 Task: Use the formula "DECIMAL" in spreadsheet "Project protfolio".
Action: Mouse moved to (833, 125)
Screenshot: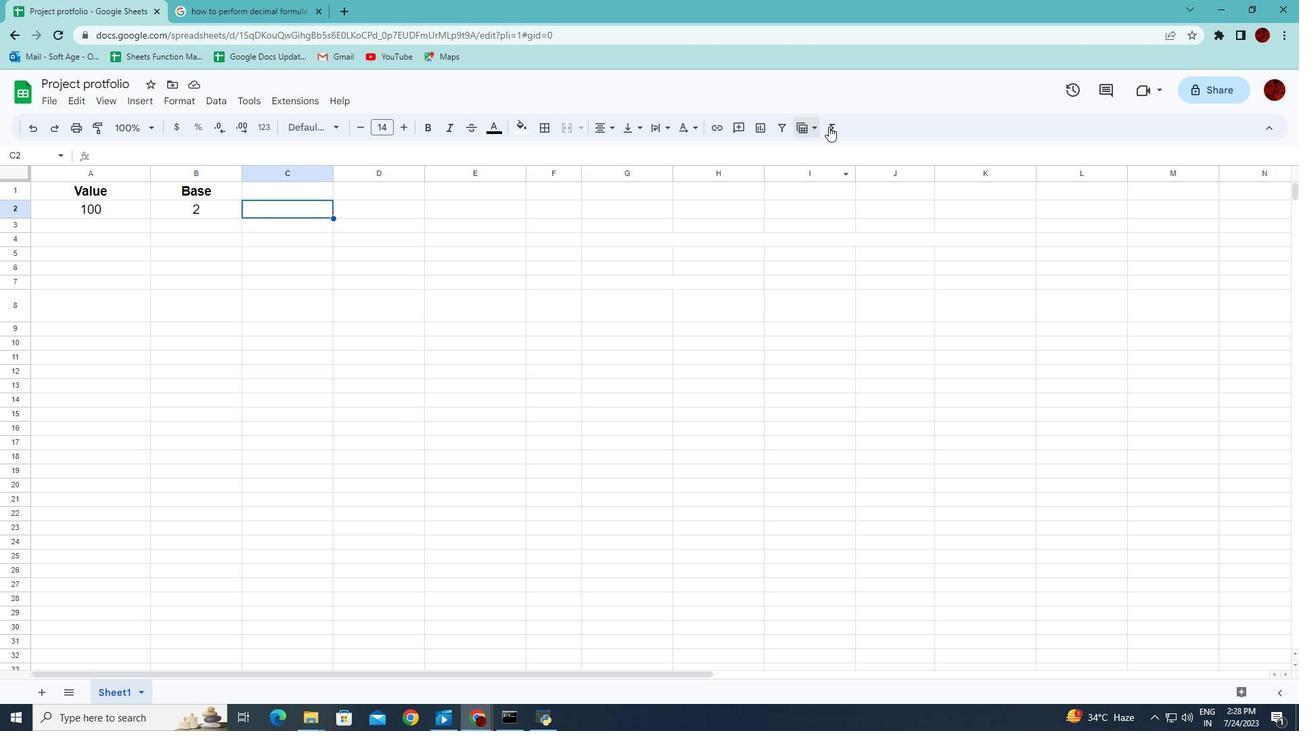 
Action: Mouse pressed left at (833, 125)
Screenshot: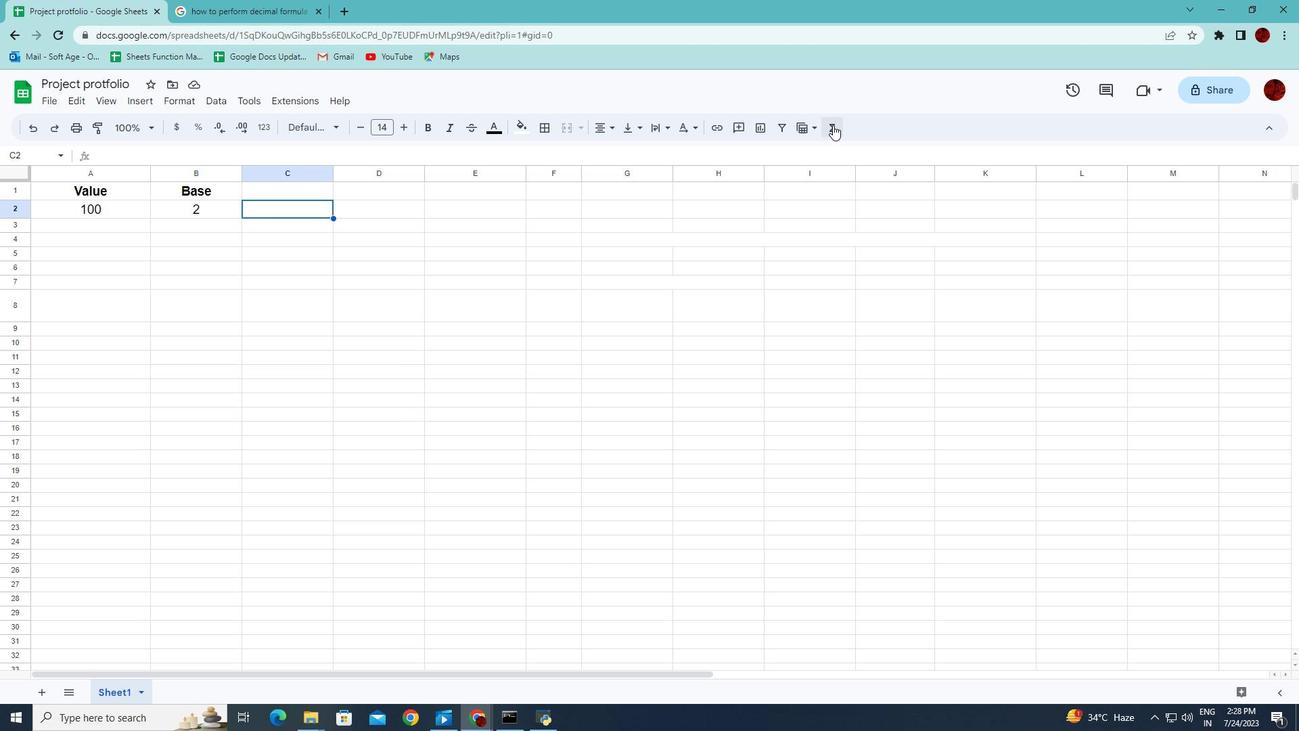
Action: Mouse moved to (1011, 267)
Screenshot: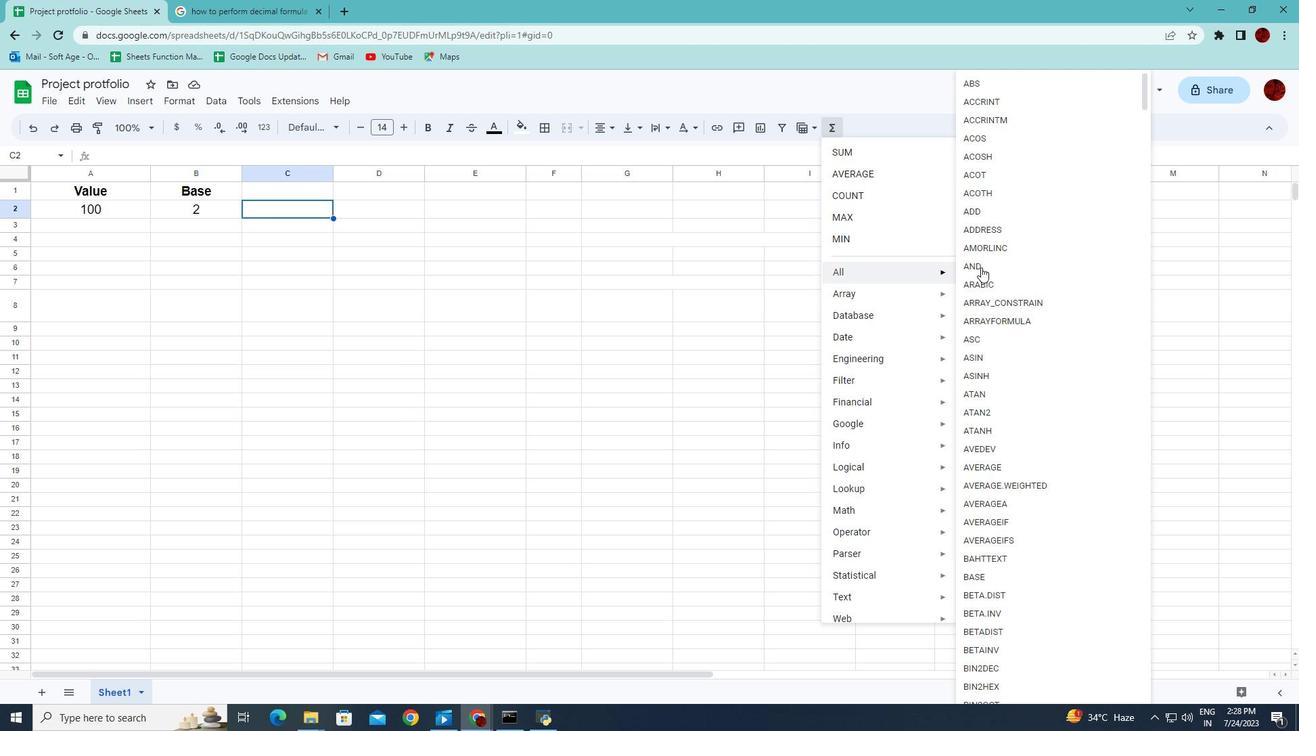 
Action: Mouse scrolled (1011, 266) with delta (0, 0)
Screenshot: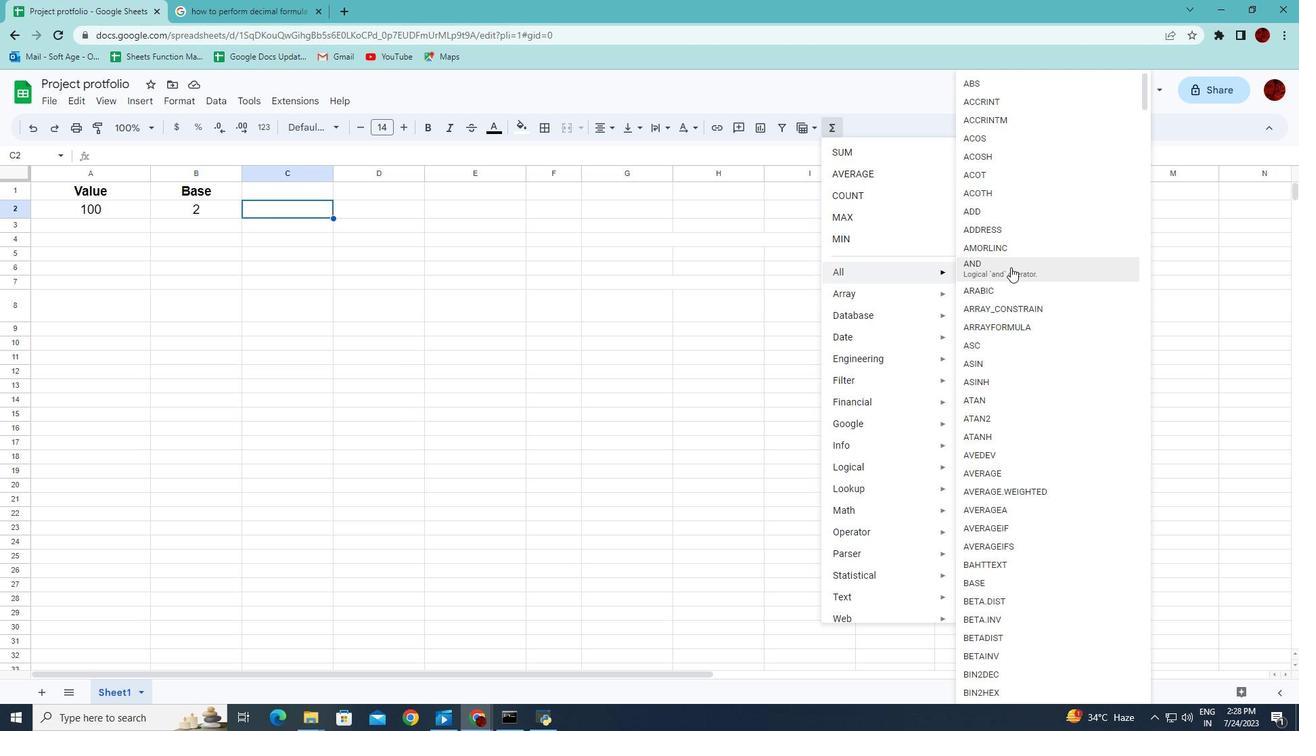 
Action: Mouse scrolled (1011, 266) with delta (0, 0)
Screenshot: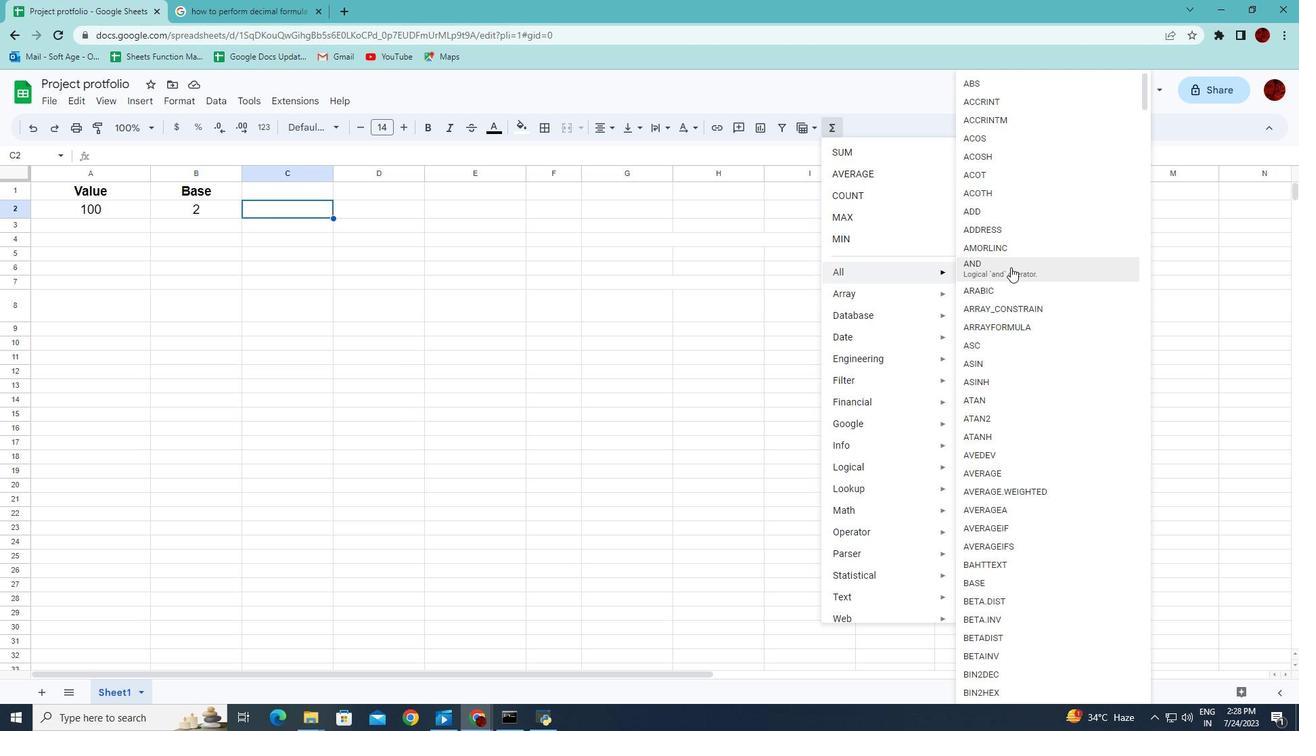 
Action: Mouse scrolled (1011, 266) with delta (0, 0)
Screenshot: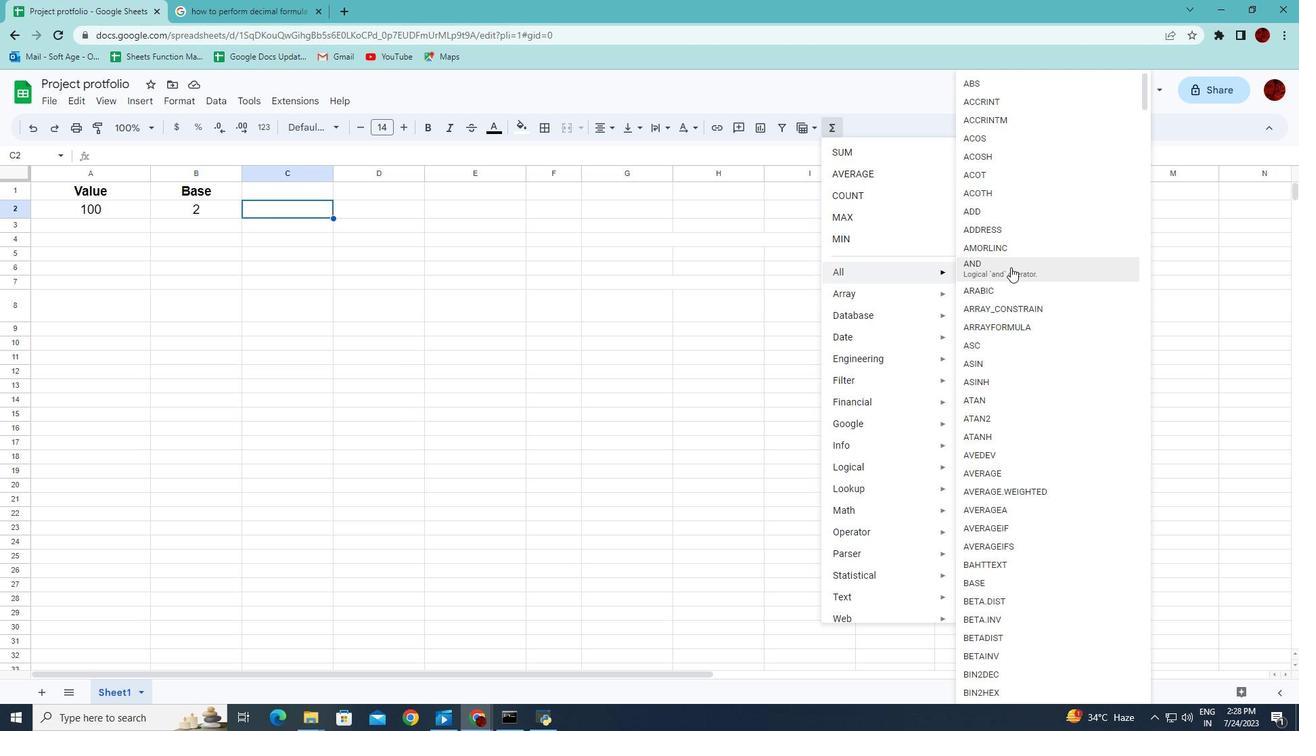 
Action: Mouse scrolled (1011, 266) with delta (0, 0)
Screenshot: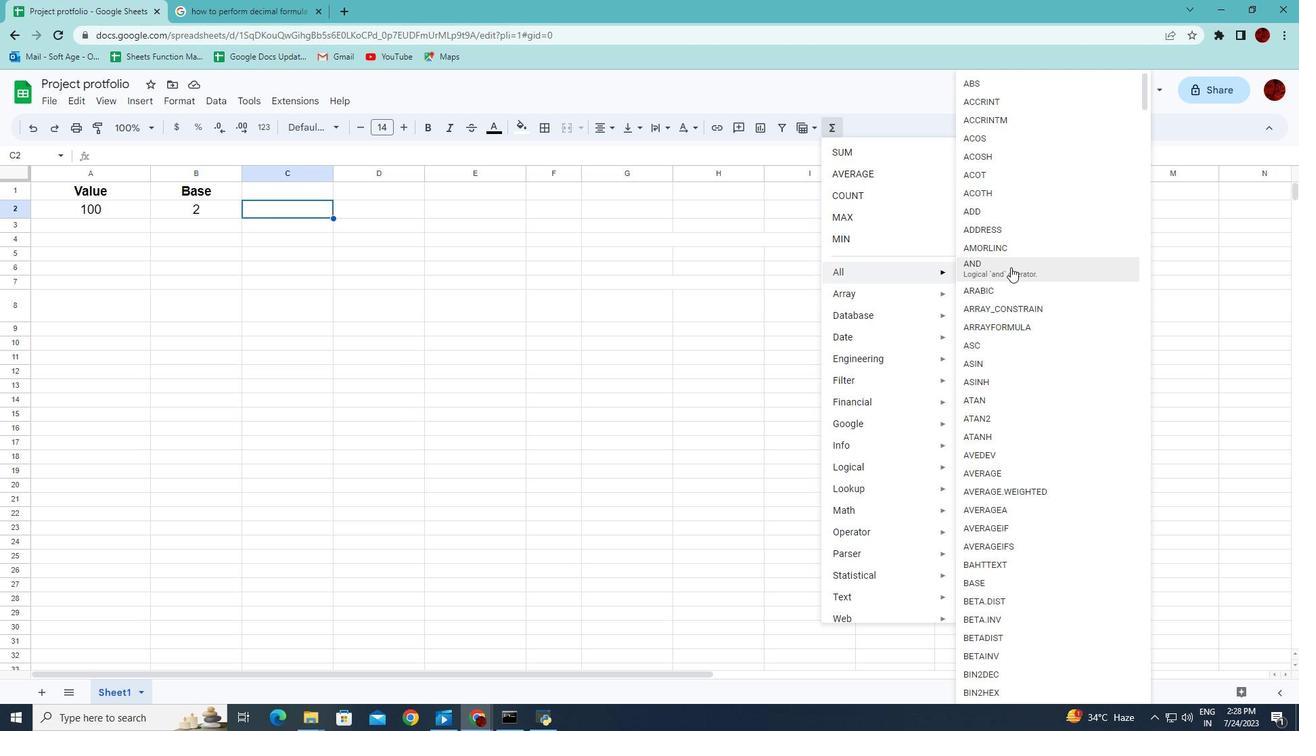 
Action: Mouse scrolled (1011, 266) with delta (0, 0)
Screenshot: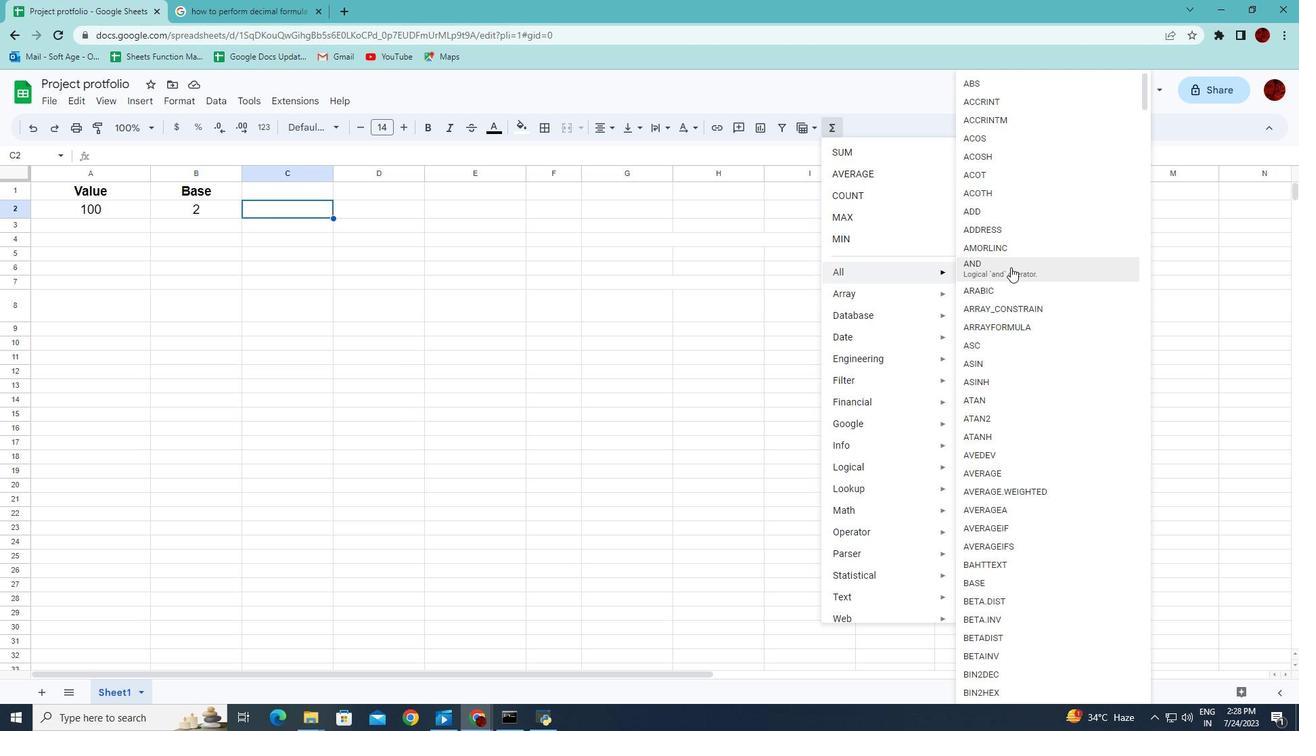 
Action: Mouse scrolled (1011, 266) with delta (0, 0)
Screenshot: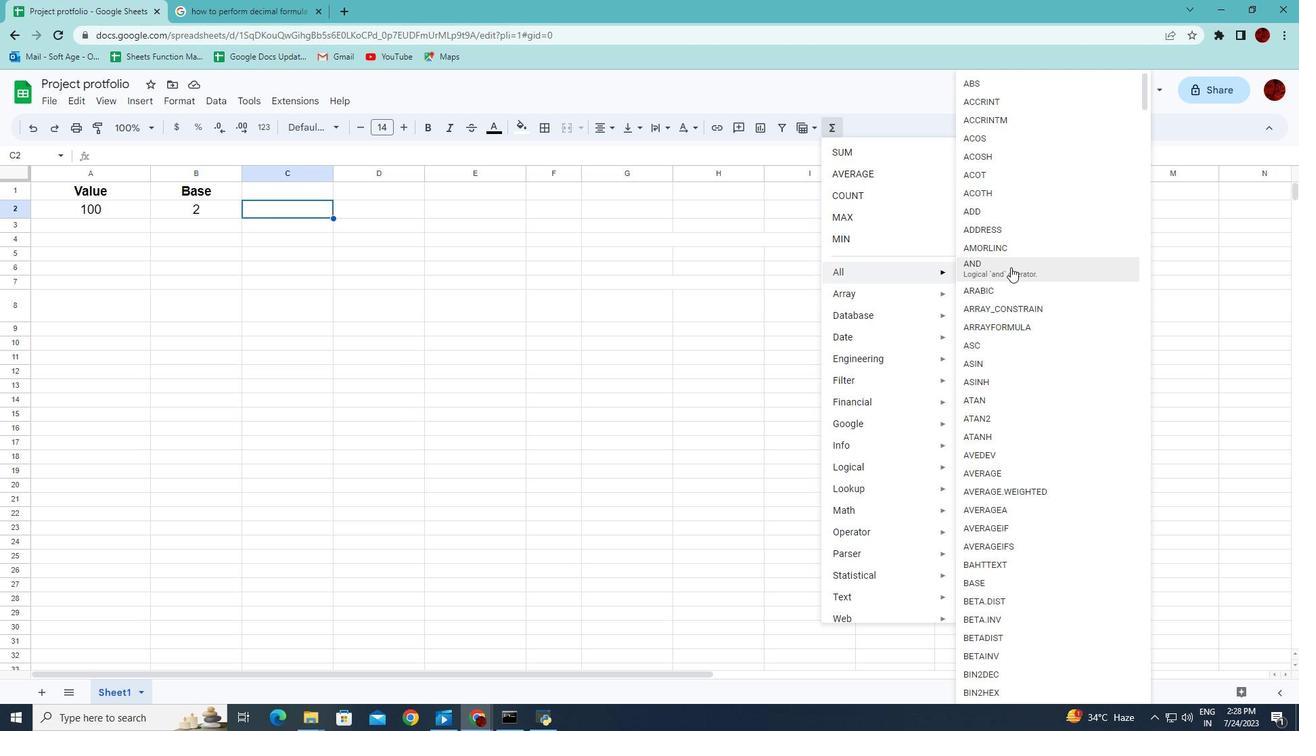 
Action: Mouse scrolled (1011, 266) with delta (0, 0)
Screenshot: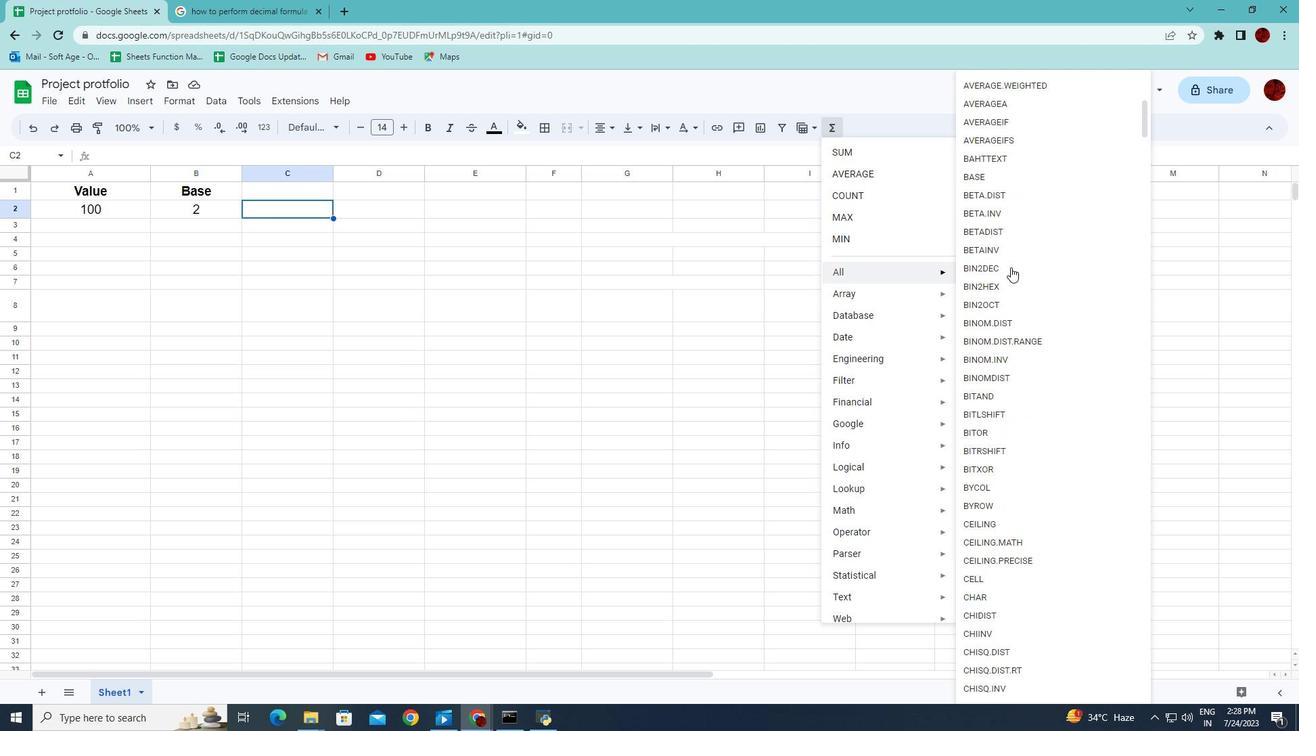 
Action: Mouse scrolled (1011, 266) with delta (0, 0)
Screenshot: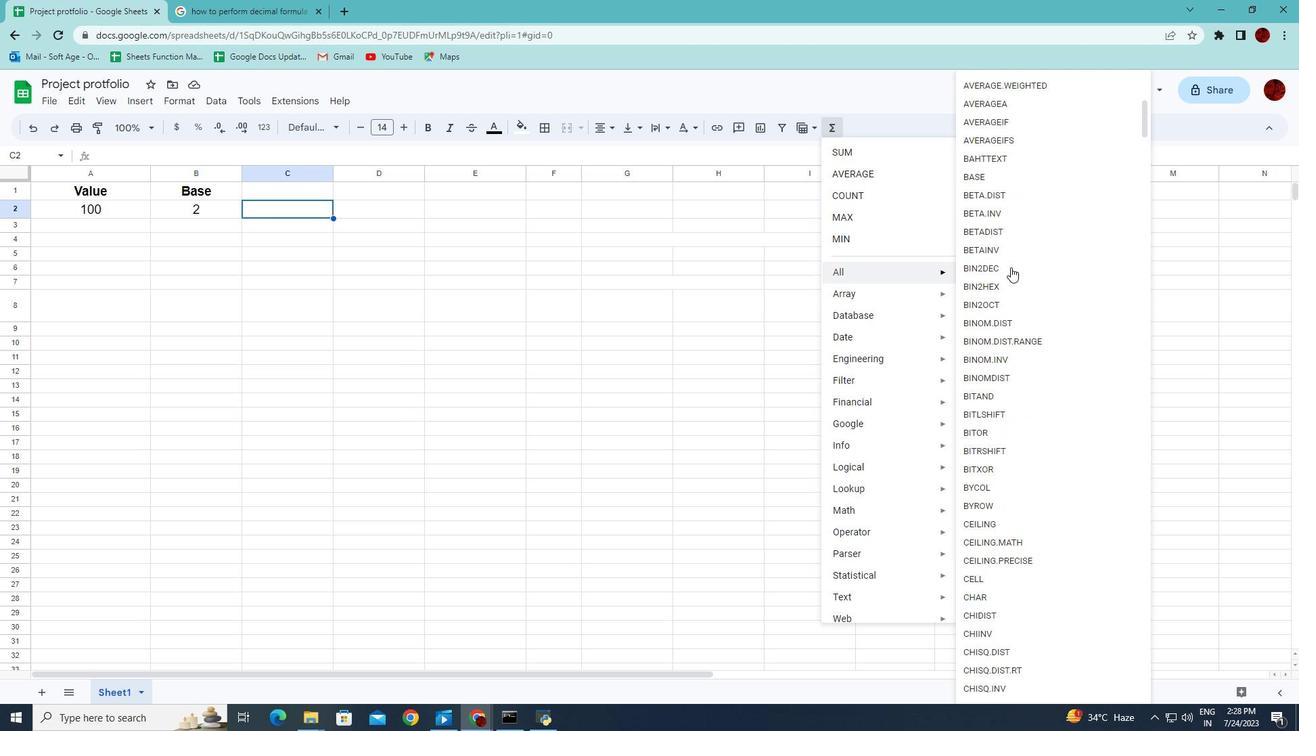 
Action: Mouse scrolled (1011, 266) with delta (0, 0)
Screenshot: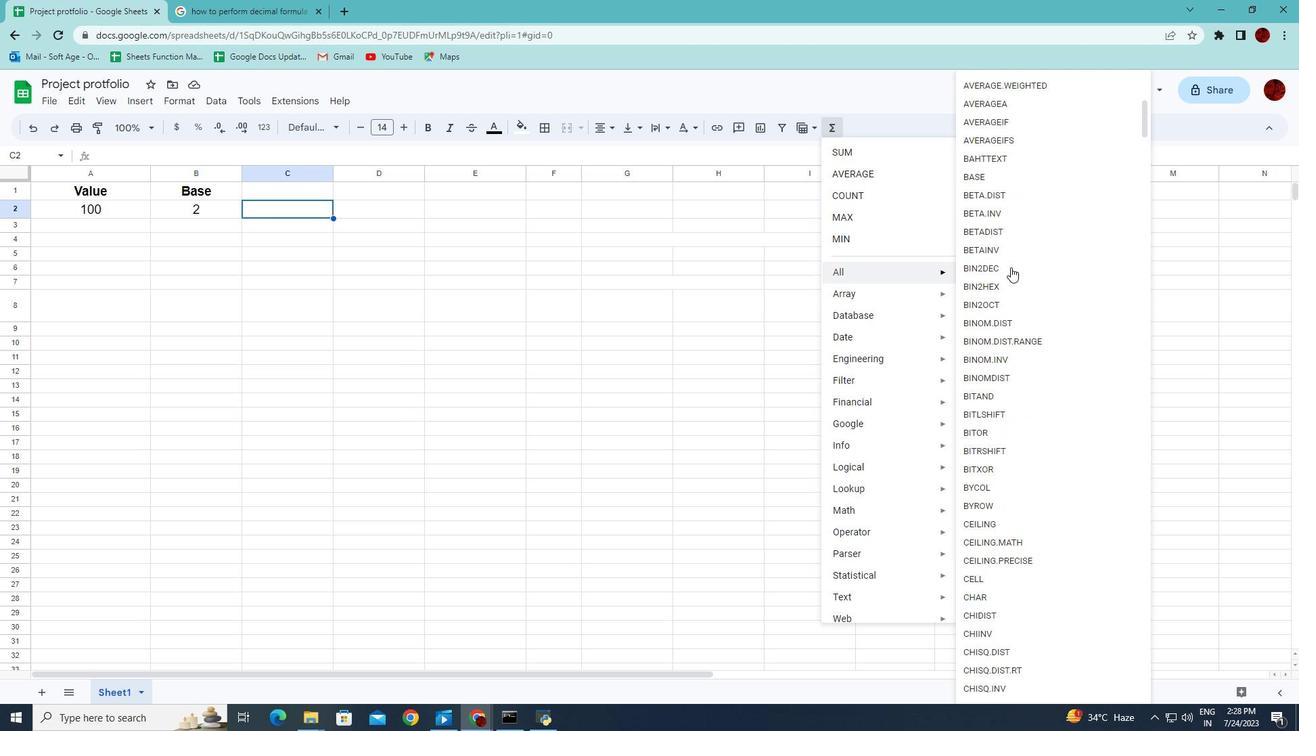 
Action: Mouse scrolled (1011, 266) with delta (0, 0)
Screenshot: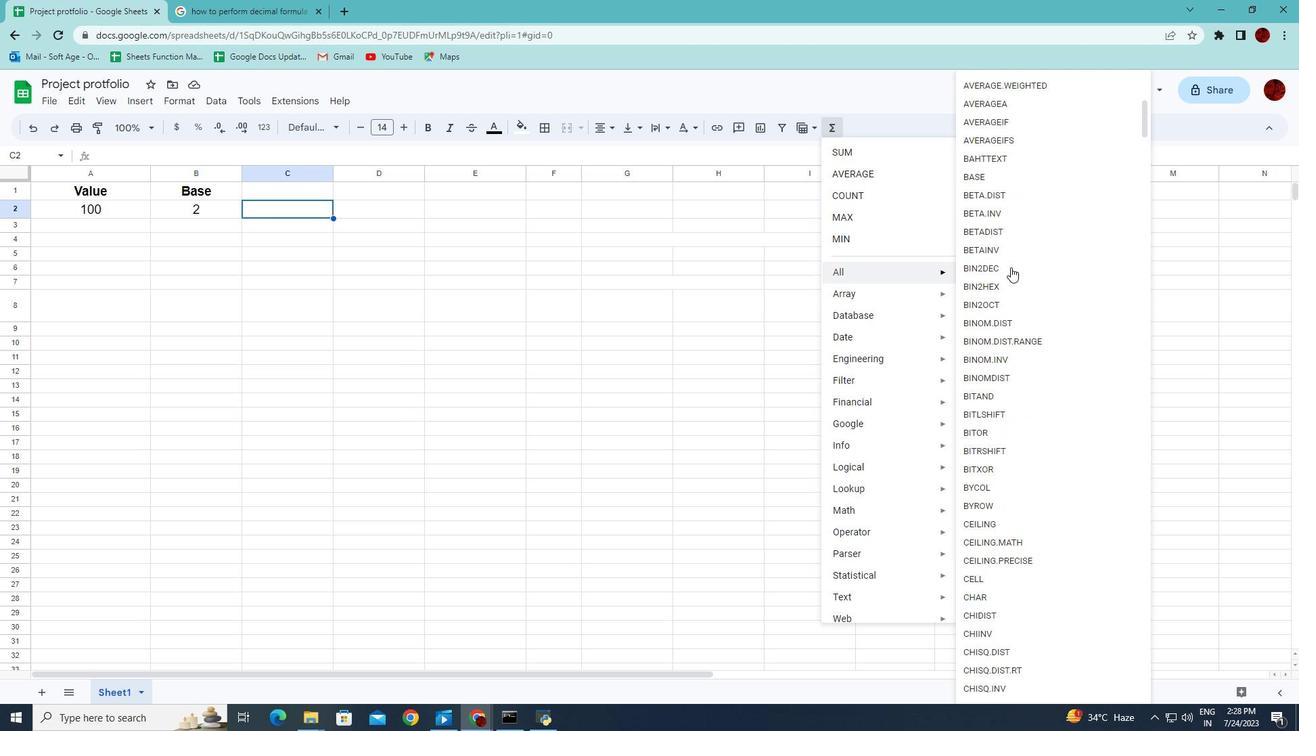 
Action: Mouse scrolled (1011, 266) with delta (0, 0)
Screenshot: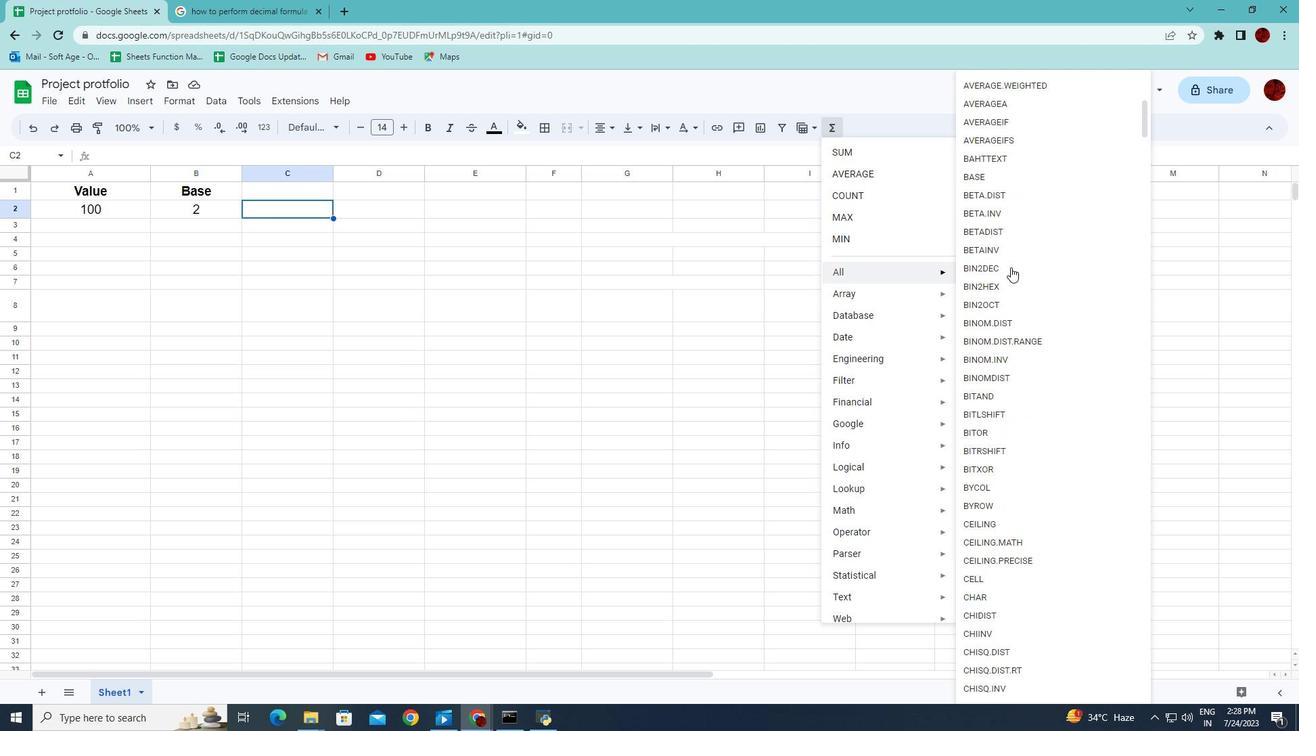 
Action: Mouse scrolled (1011, 266) with delta (0, 0)
Screenshot: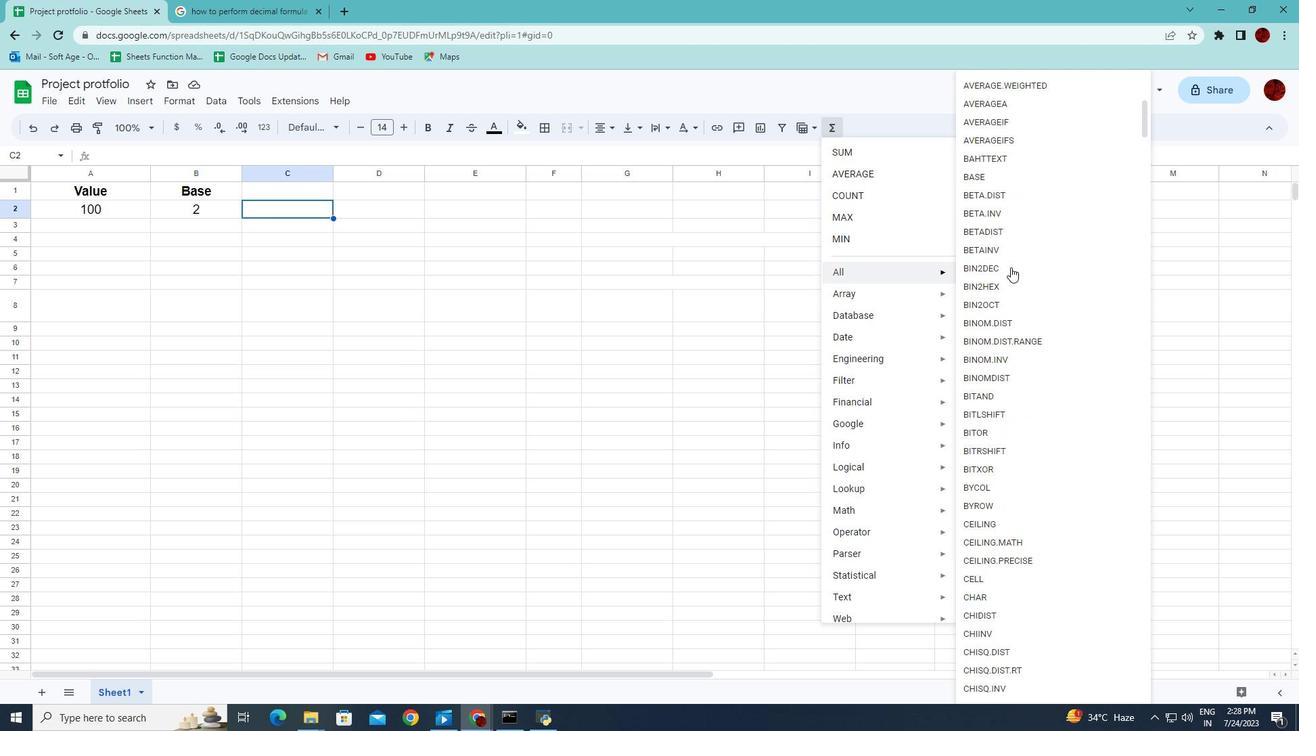 
Action: Mouse scrolled (1011, 266) with delta (0, 0)
Screenshot: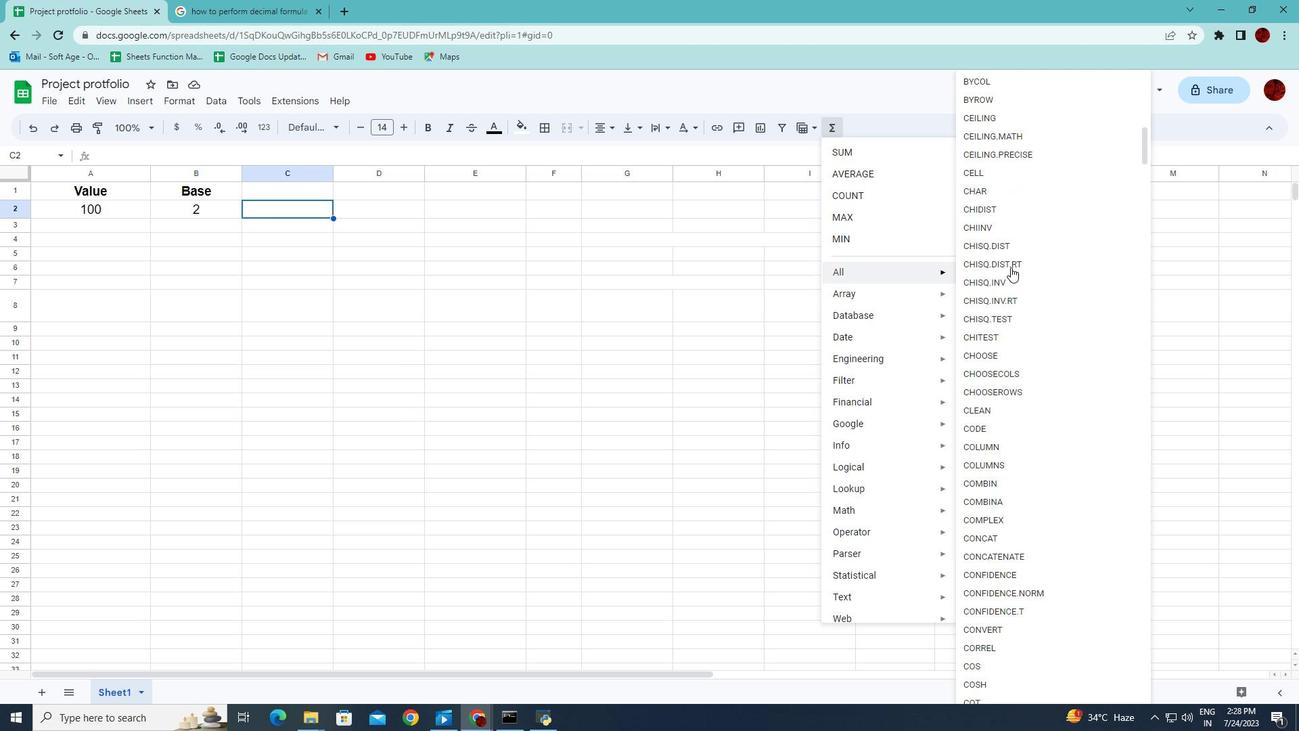 
Action: Mouse scrolled (1011, 266) with delta (0, 0)
Screenshot: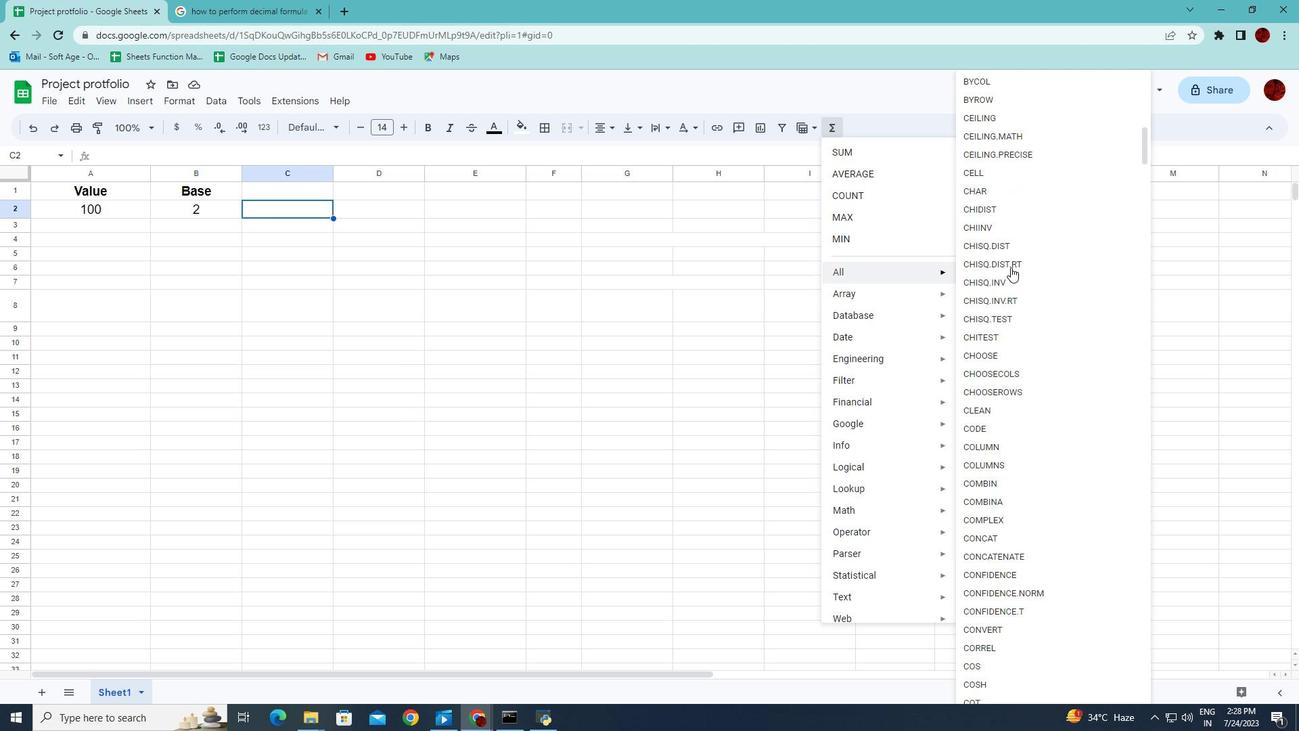 
Action: Mouse scrolled (1011, 266) with delta (0, 0)
Screenshot: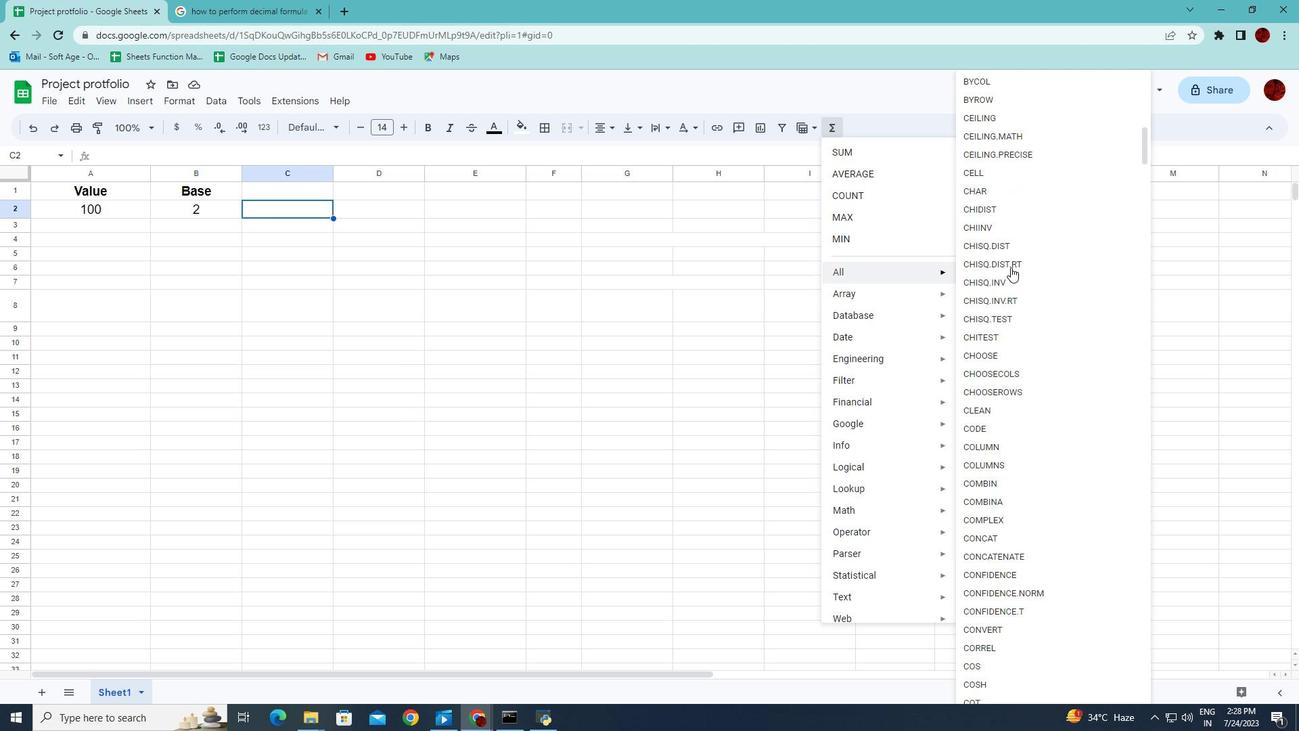 
Action: Mouse scrolled (1011, 266) with delta (0, 0)
Screenshot: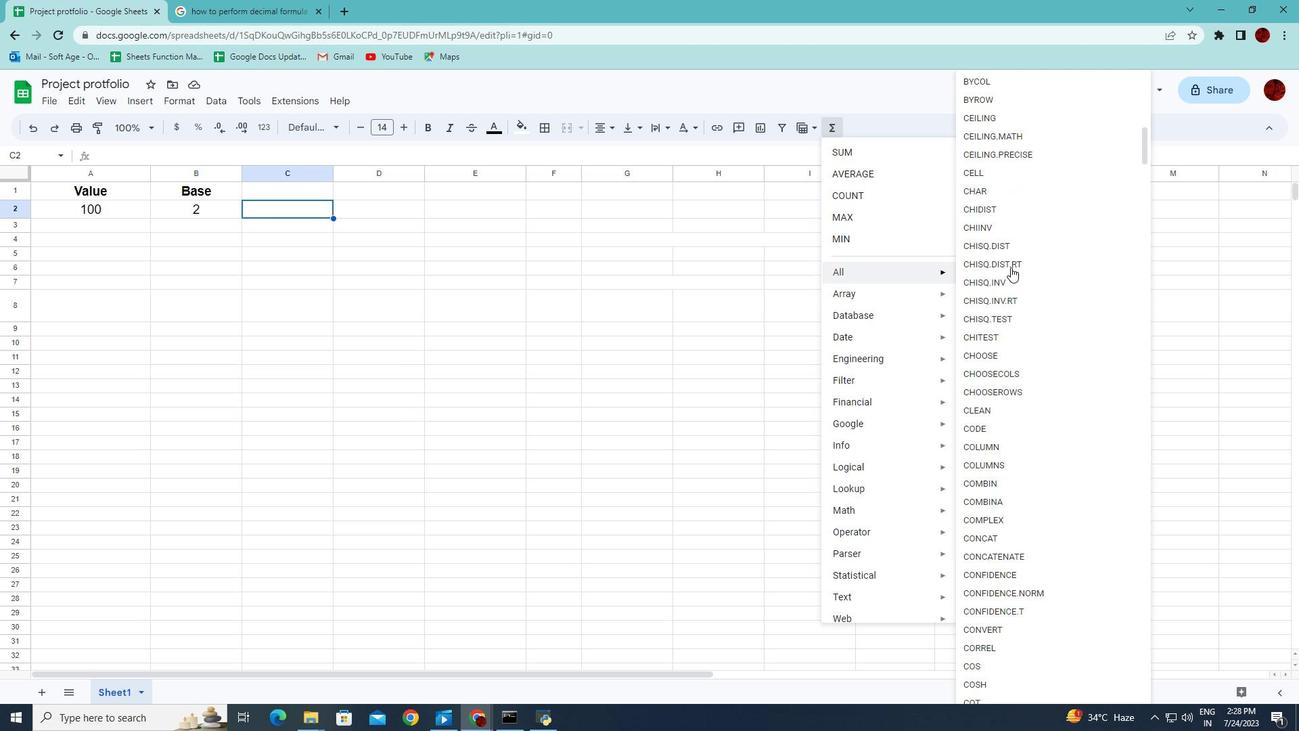 
Action: Mouse scrolled (1011, 266) with delta (0, 0)
Screenshot: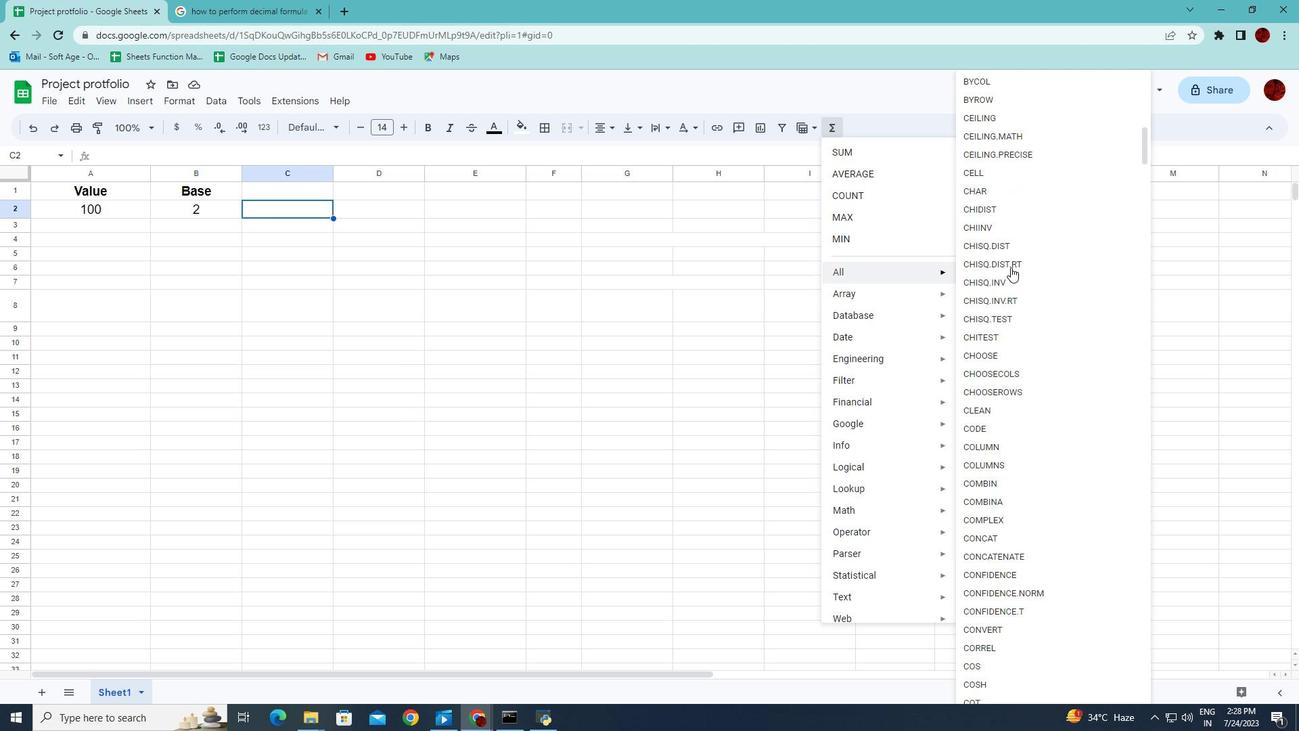 
Action: Mouse scrolled (1011, 266) with delta (0, 0)
Screenshot: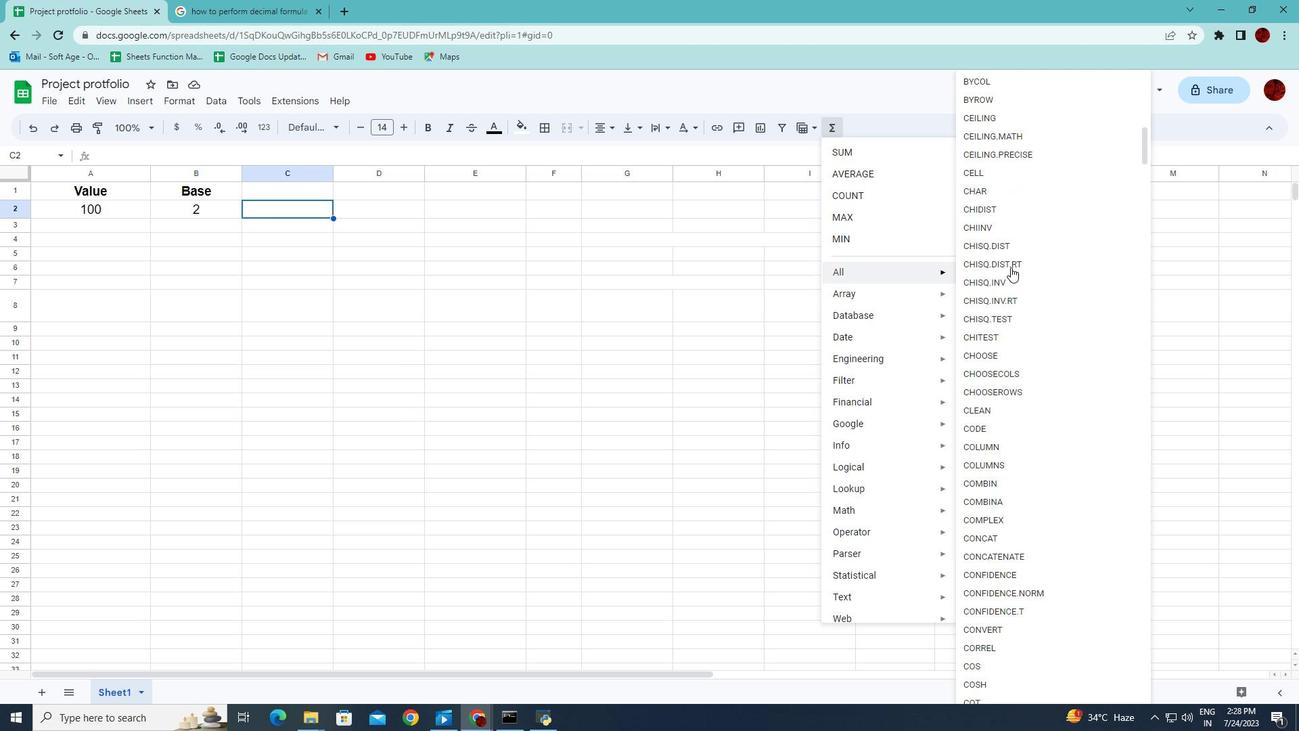 
Action: Mouse scrolled (1011, 266) with delta (0, 0)
Screenshot: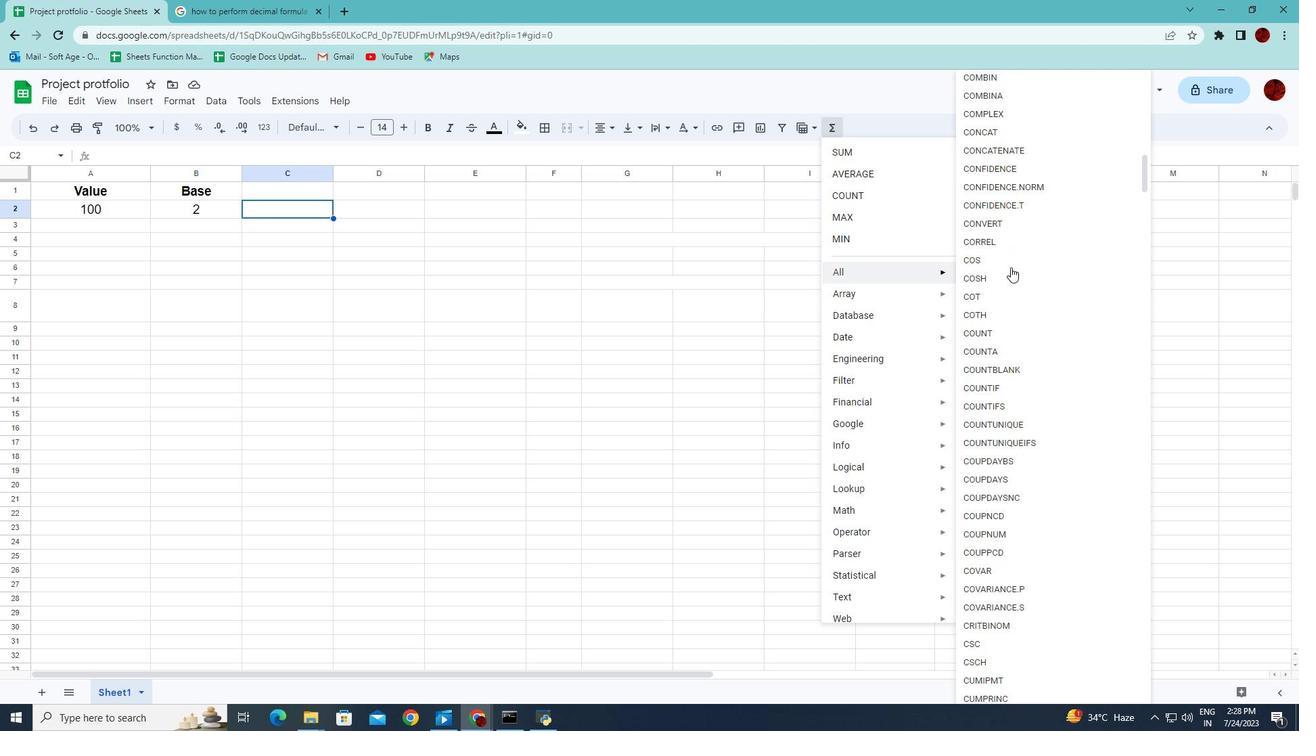 
Action: Mouse scrolled (1011, 266) with delta (0, 0)
Screenshot: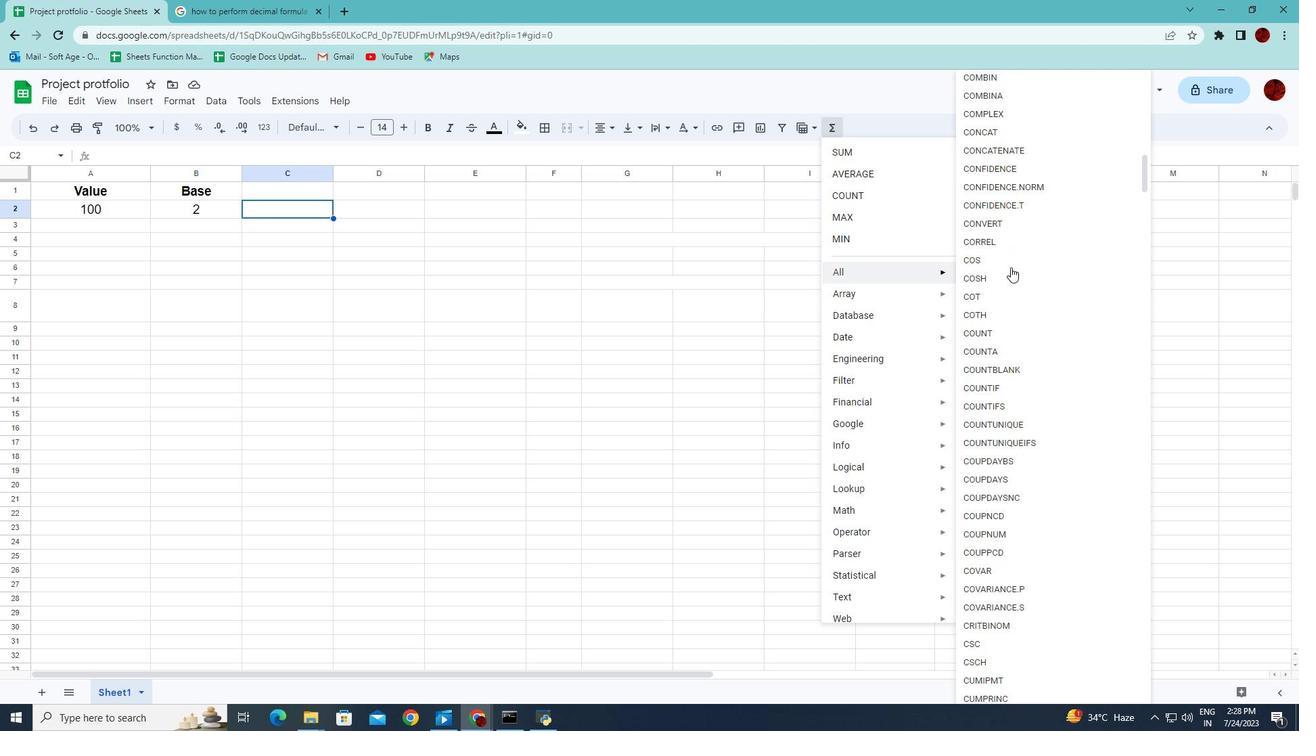 
Action: Mouse scrolled (1011, 266) with delta (0, 0)
Screenshot: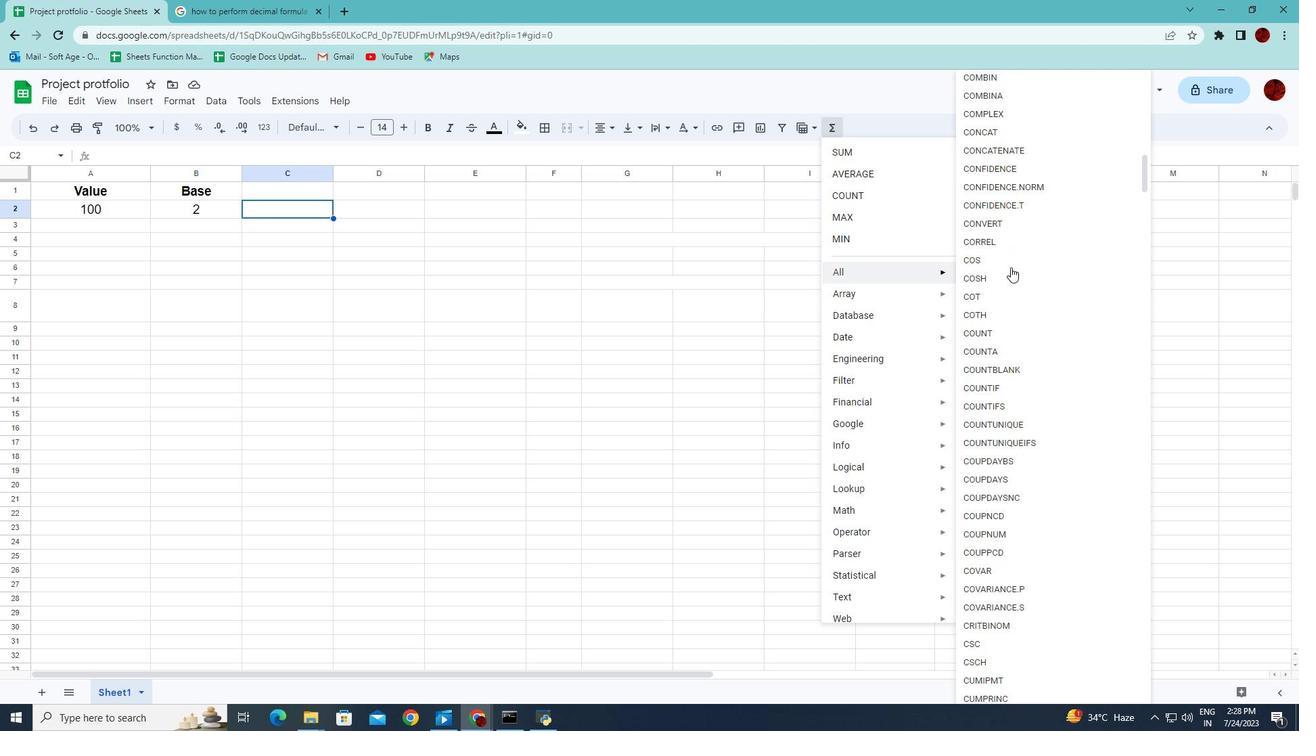
Action: Mouse scrolled (1011, 266) with delta (0, 0)
Screenshot: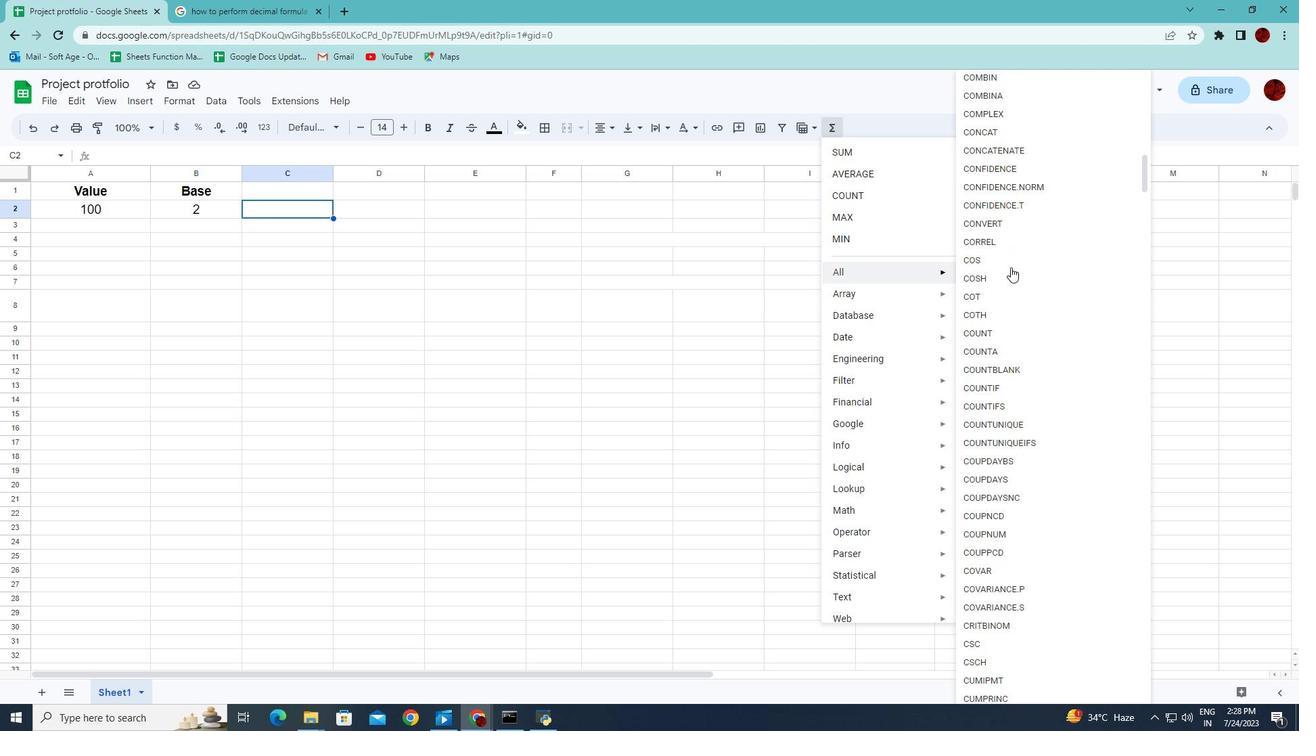 
Action: Mouse scrolled (1011, 266) with delta (0, 0)
Screenshot: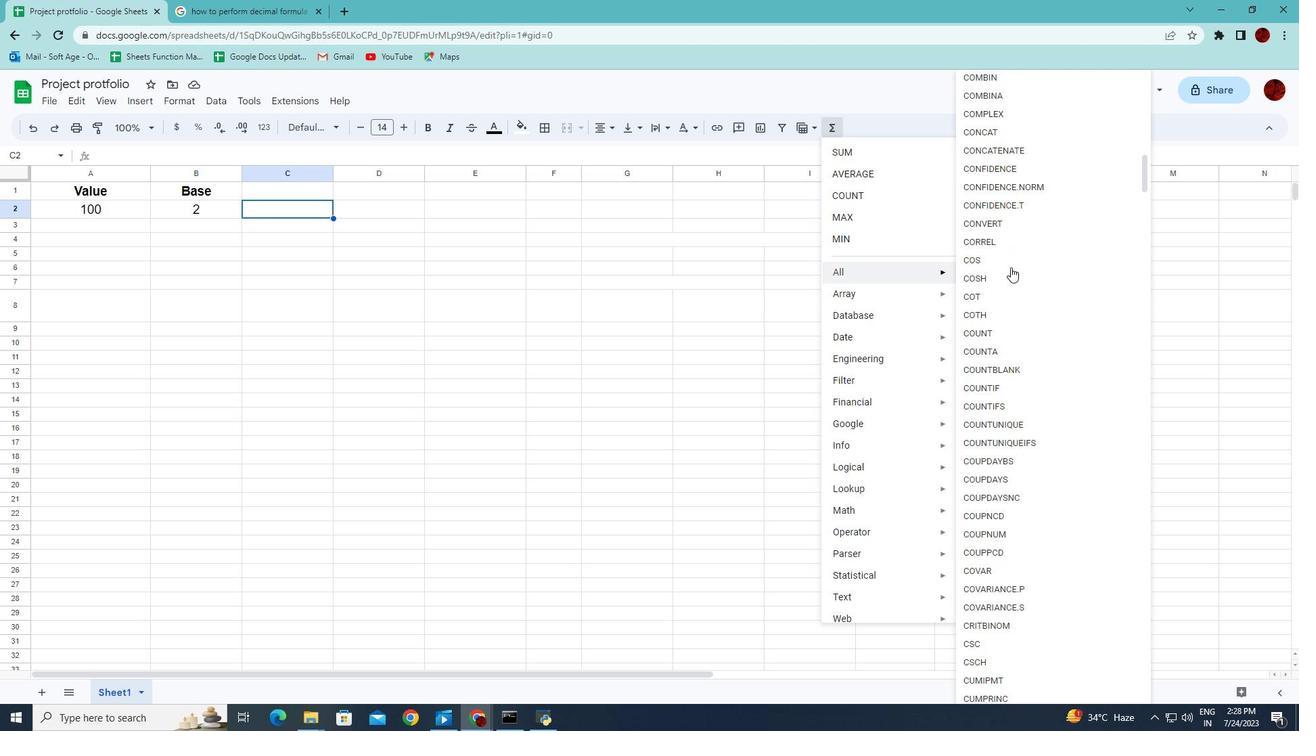 
Action: Mouse scrolled (1011, 266) with delta (0, 0)
Screenshot: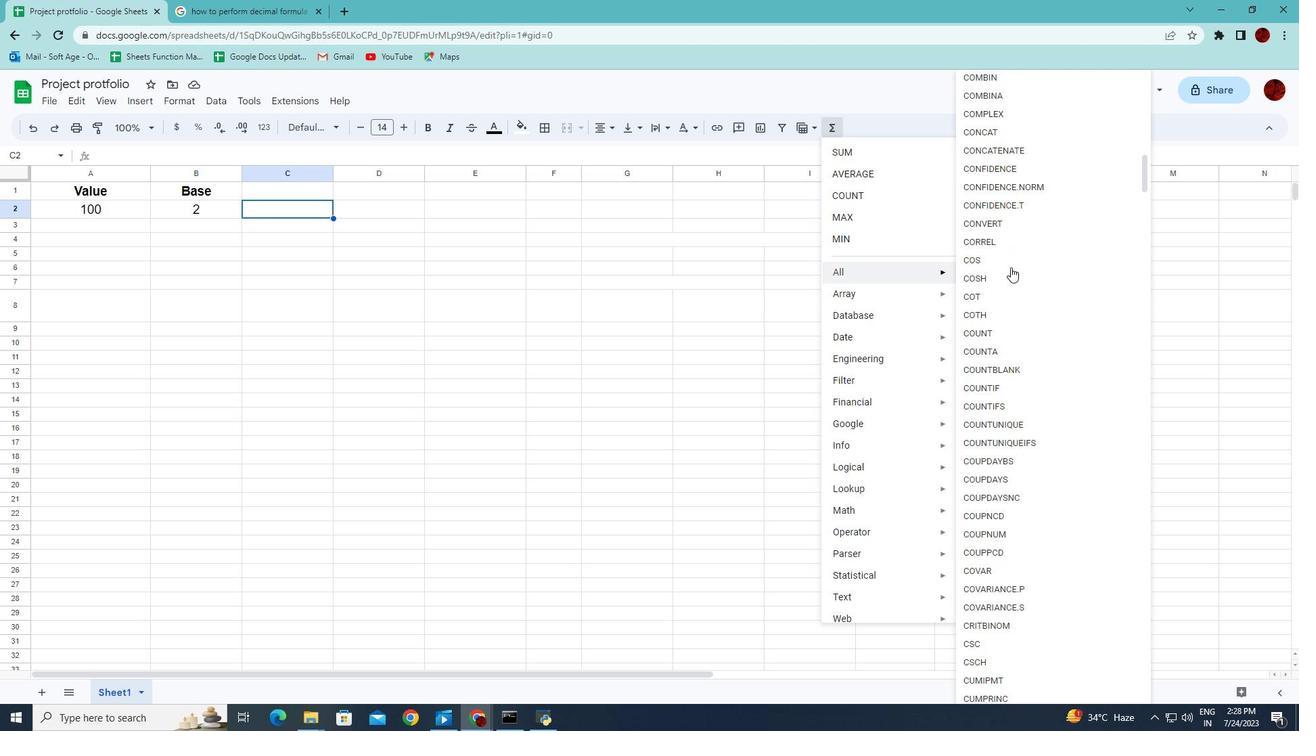
Action: Mouse moved to (1004, 580)
Screenshot: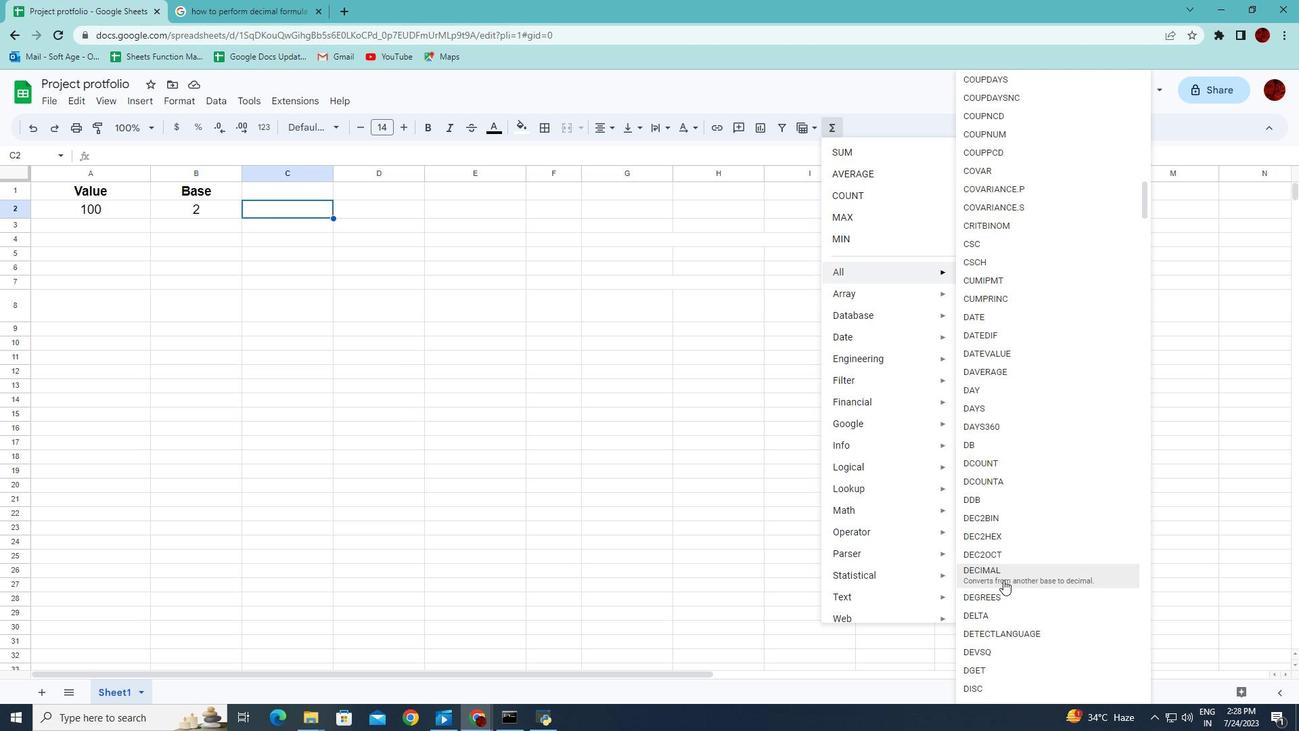 
Action: Mouse pressed left at (1004, 580)
Screenshot: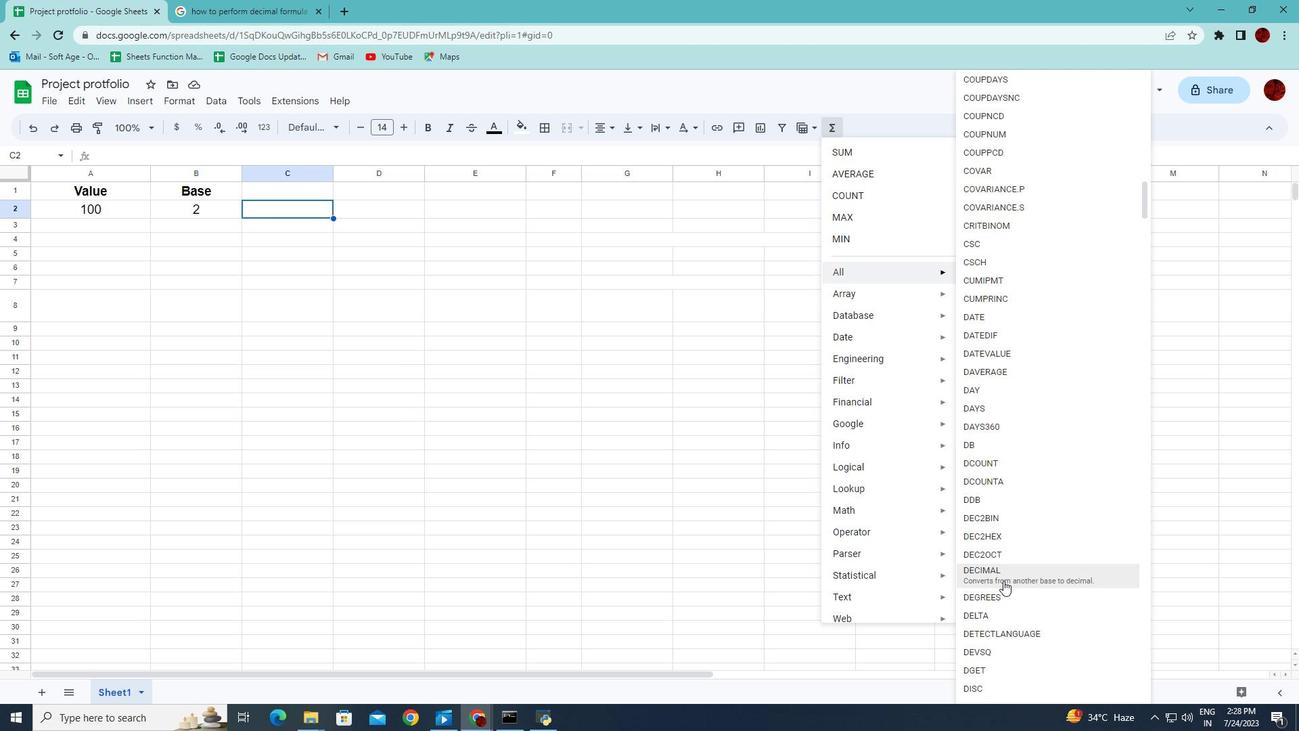 
Action: Mouse moved to (125, 208)
Screenshot: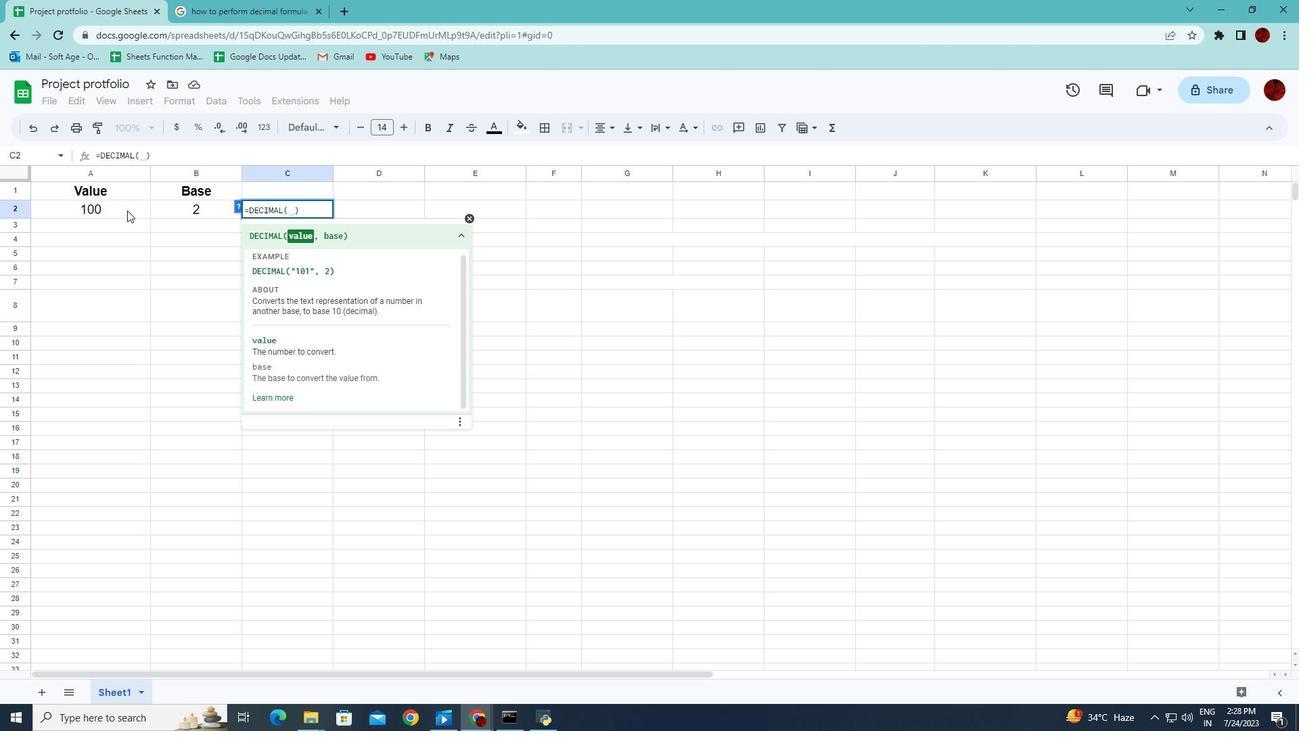 
Action: Mouse pressed left at (125, 208)
Screenshot: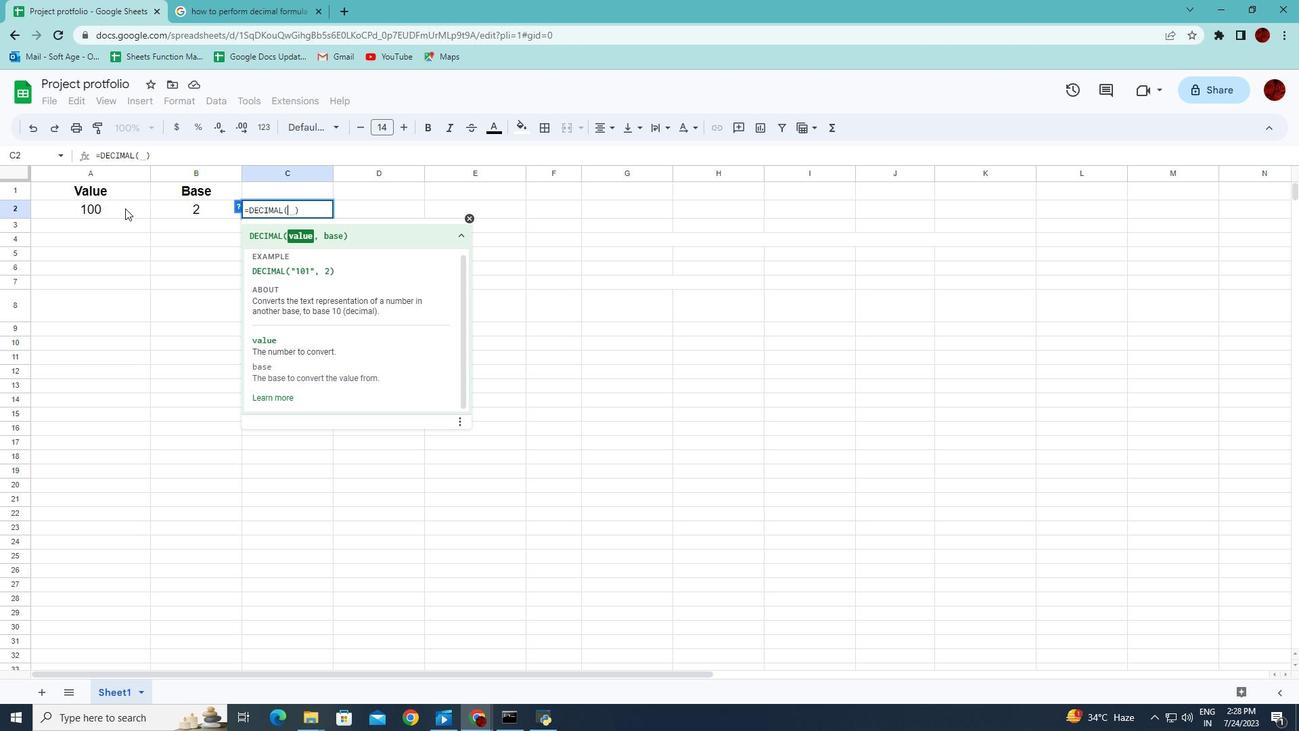 
Action: Key pressed ,
Screenshot: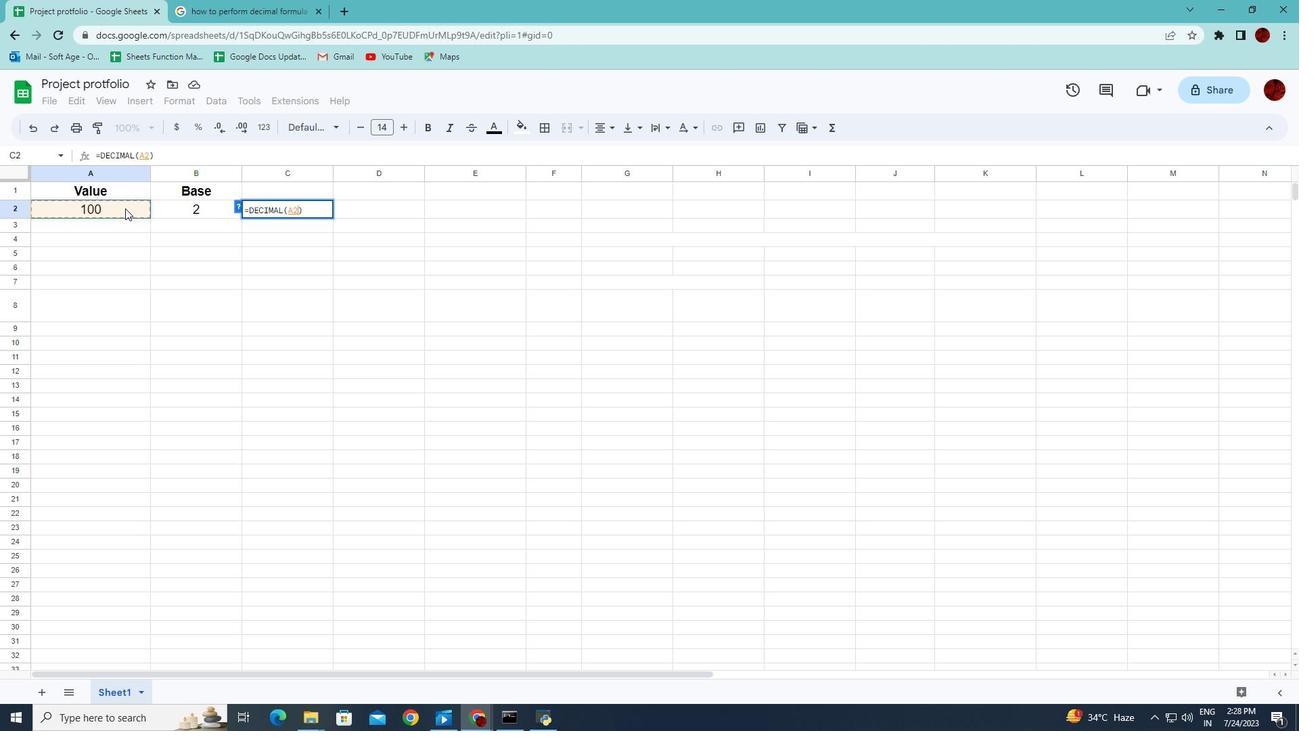 
Action: Mouse moved to (205, 207)
Screenshot: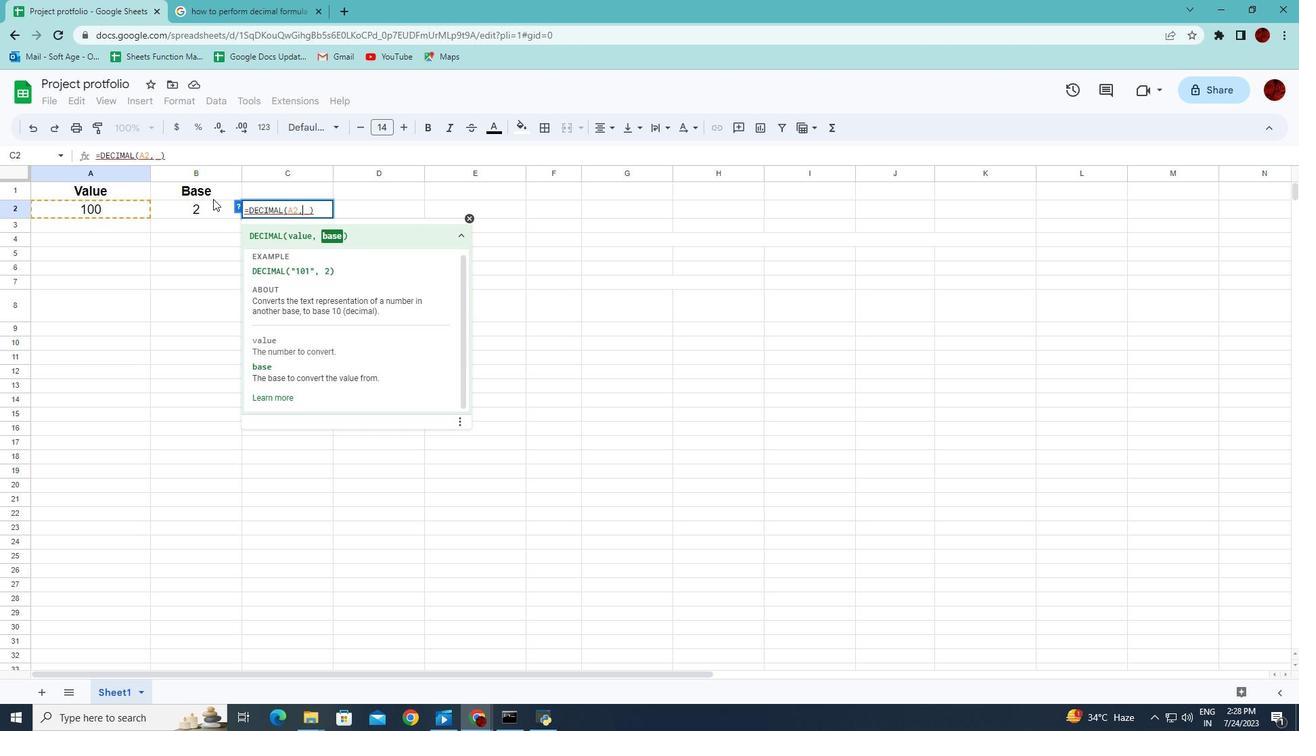 
Action: Mouse pressed left at (205, 207)
Screenshot: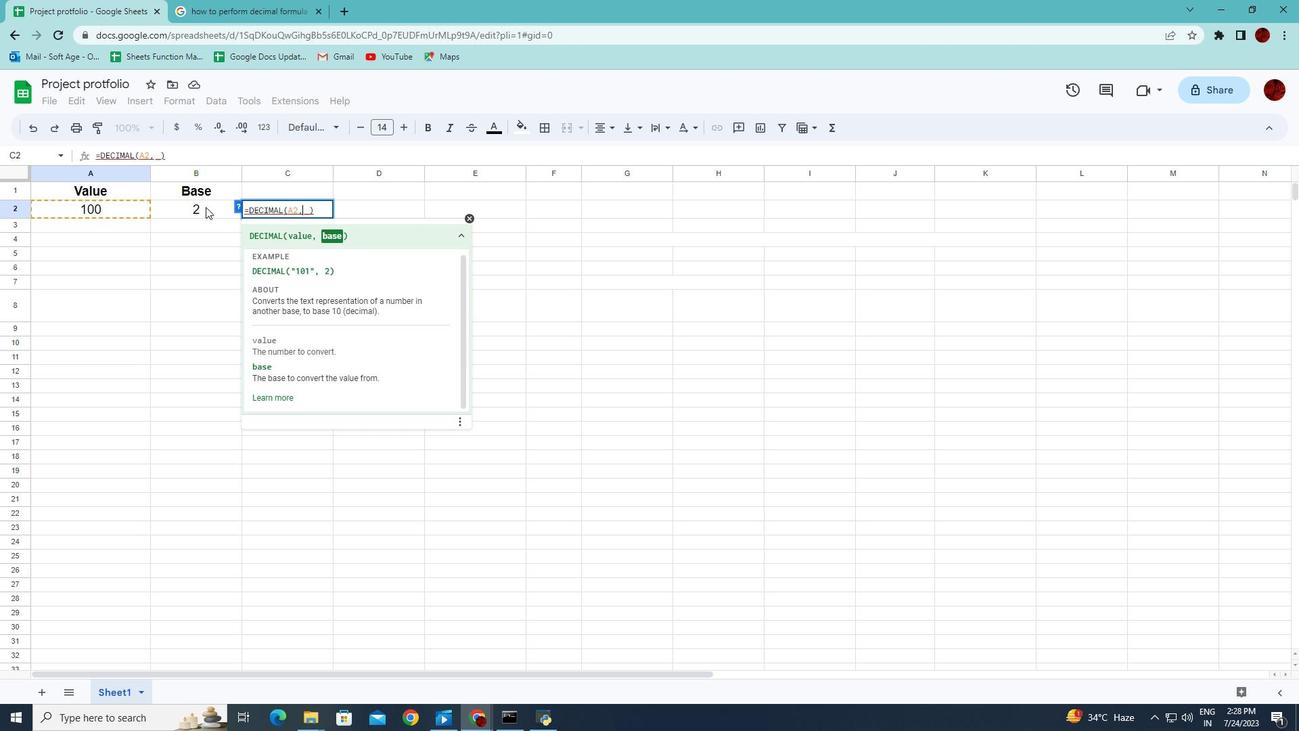 
Action: Key pressed <Key.enter>
Screenshot: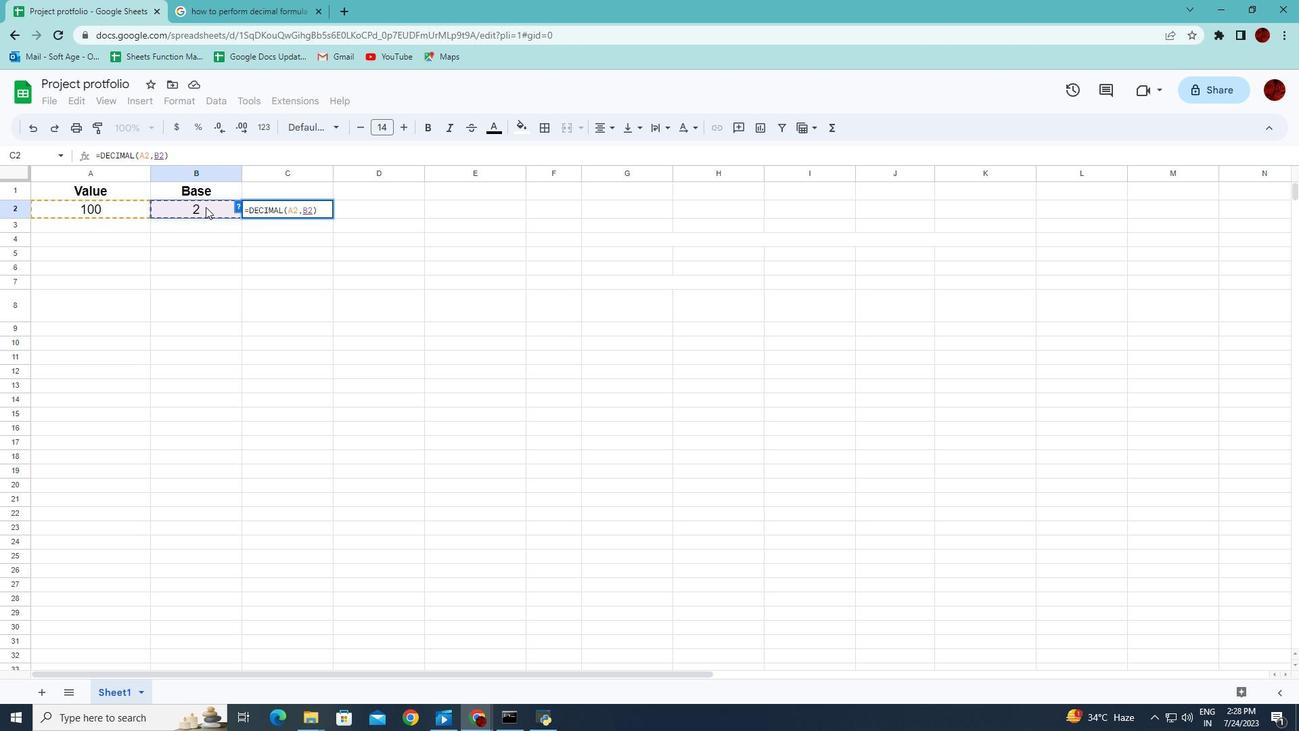 
